 Task: Add the task  Develop a new online marketplace for real estate to the section Cross-functional Collaboration Sprint in the project AgilePulse and add a Due Date to the respective task as 2024/04/04
Action: Mouse moved to (61, 310)
Screenshot: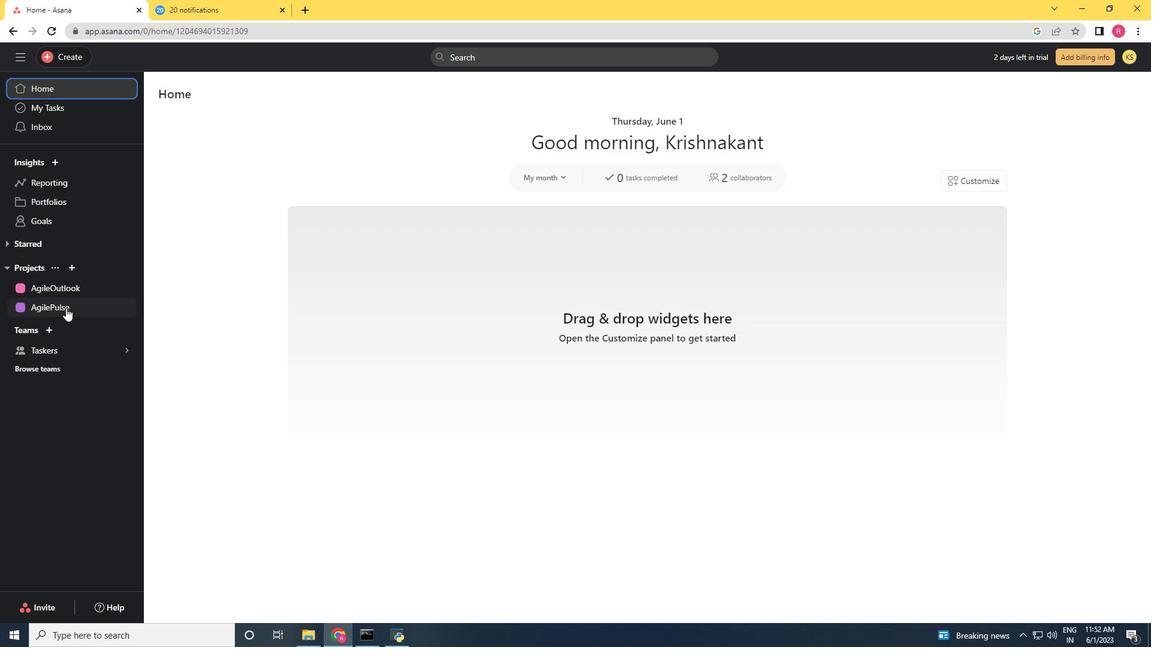 
Action: Mouse pressed left at (61, 310)
Screenshot: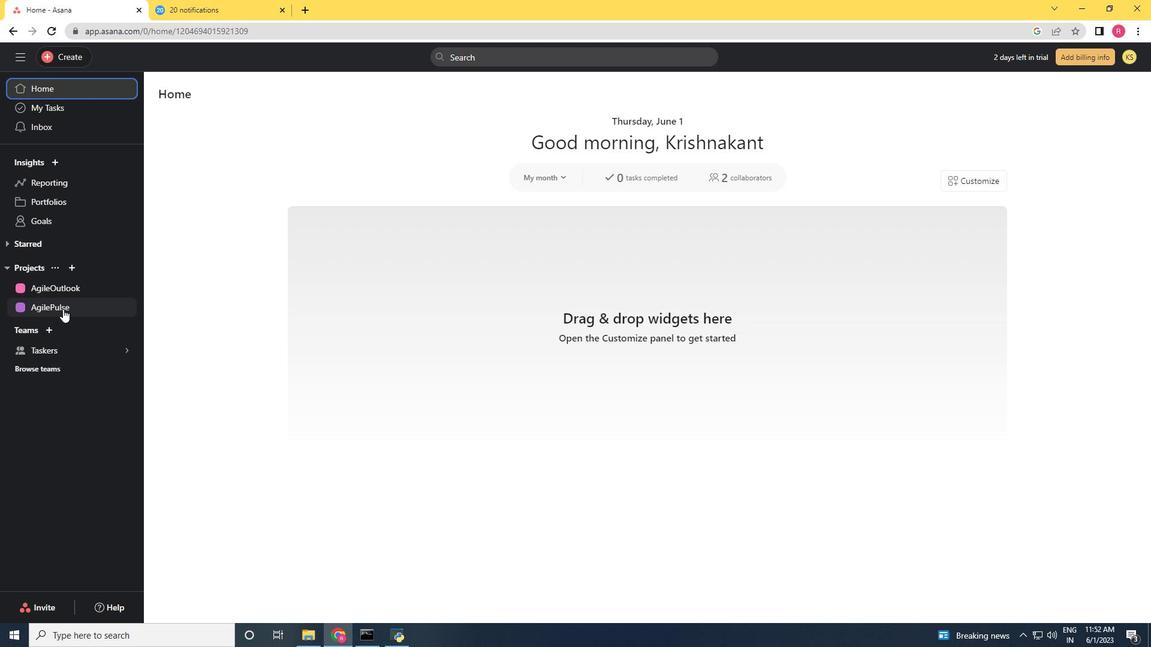 
Action: Mouse moved to (743, 411)
Screenshot: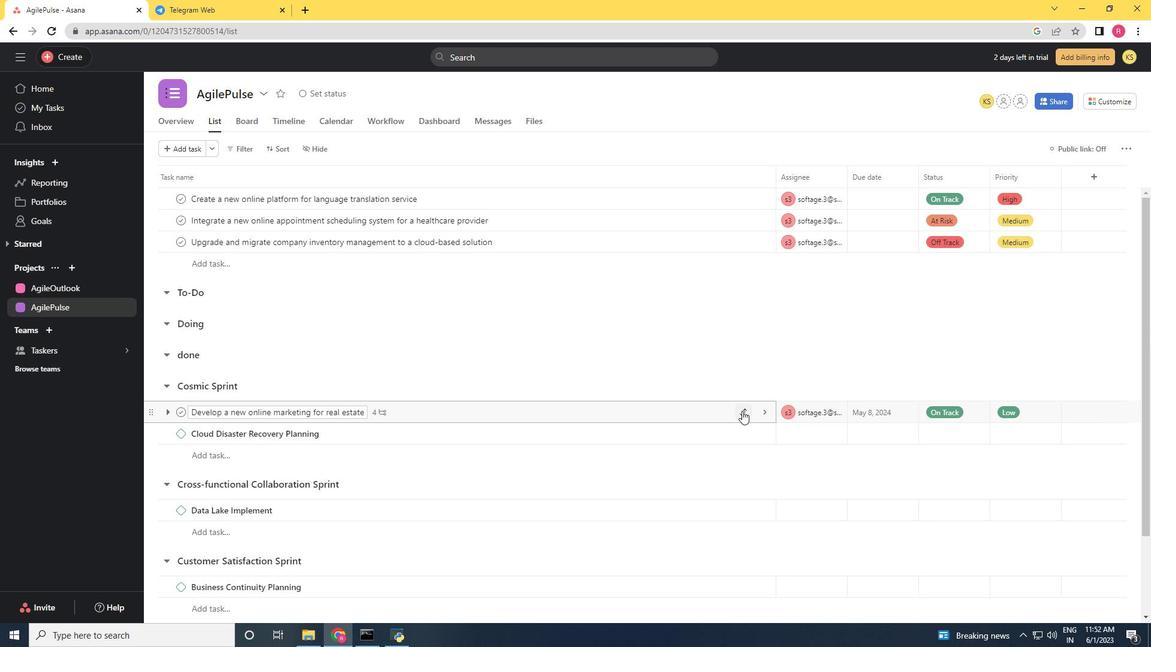 
Action: Mouse pressed left at (743, 411)
Screenshot: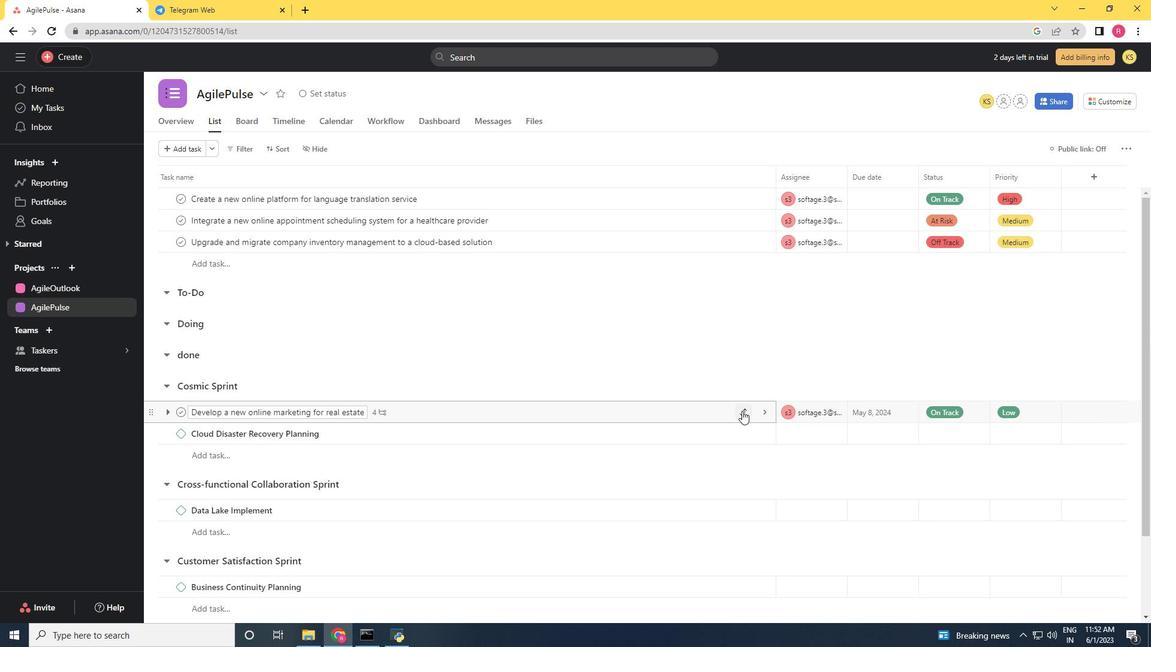 
Action: Mouse moved to (661, 341)
Screenshot: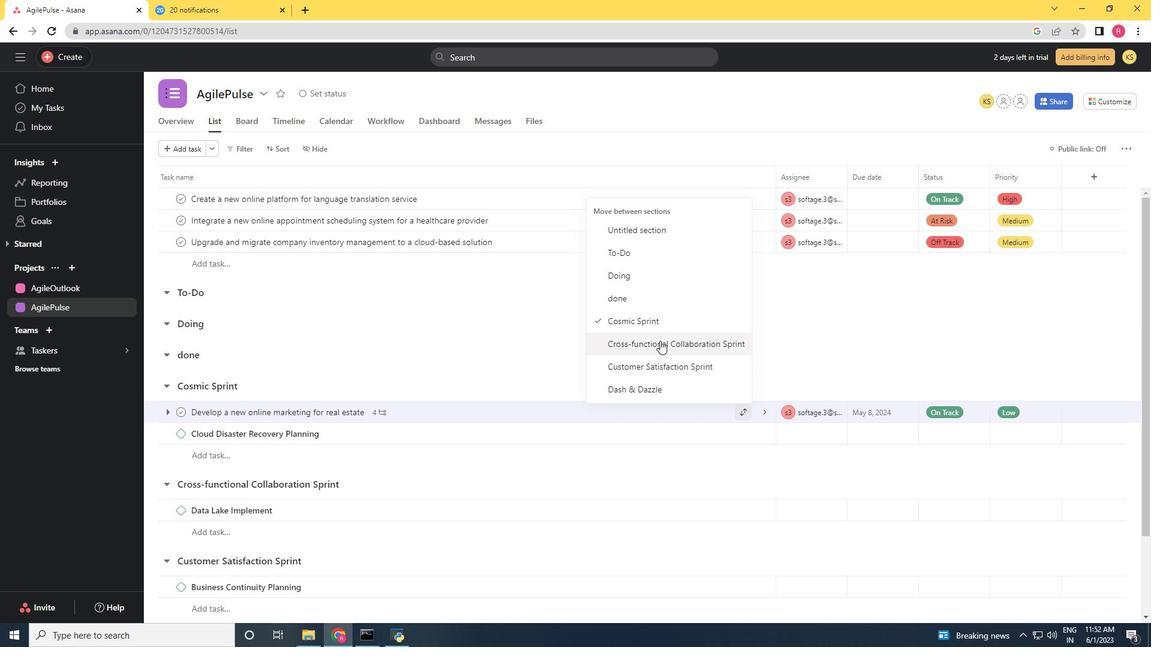 
Action: Mouse pressed left at (661, 341)
Screenshot: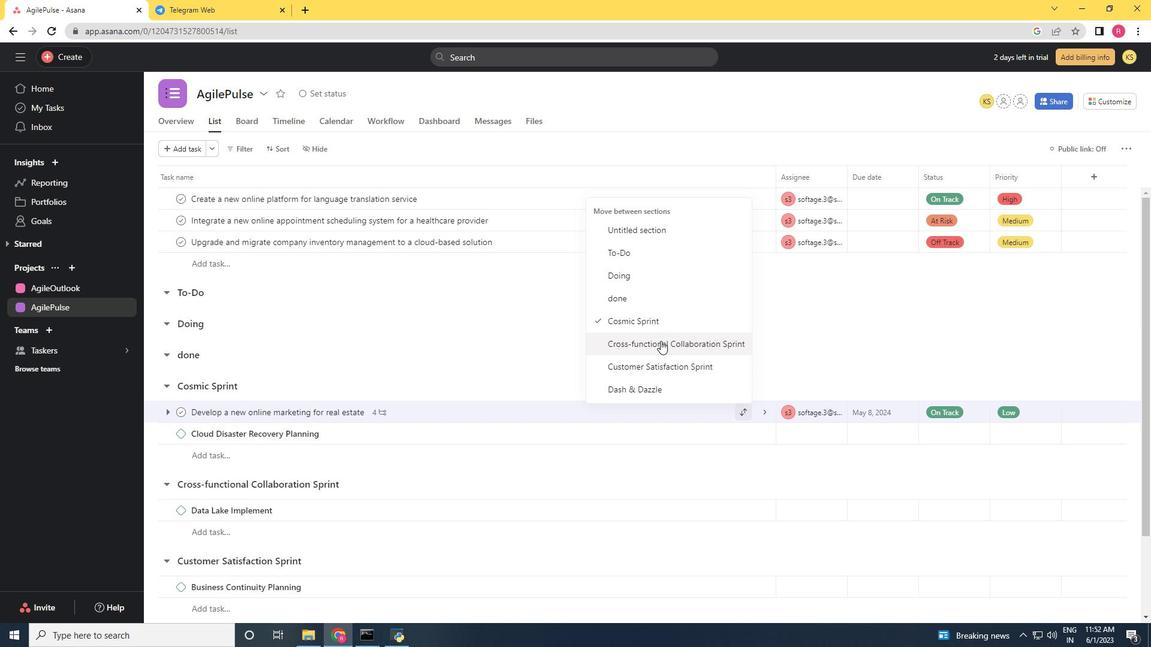 
Action: Mouse moved to (616, 489)
Screenshot: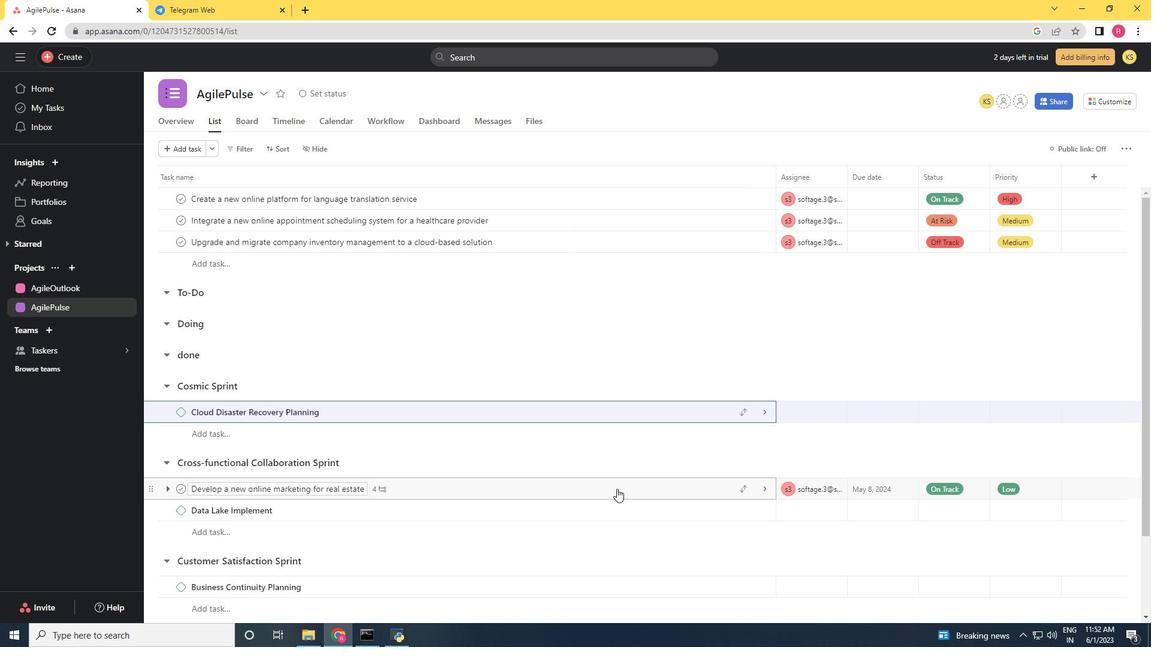 
Action: Mouse pressed left at (616, 489)
Screenshot: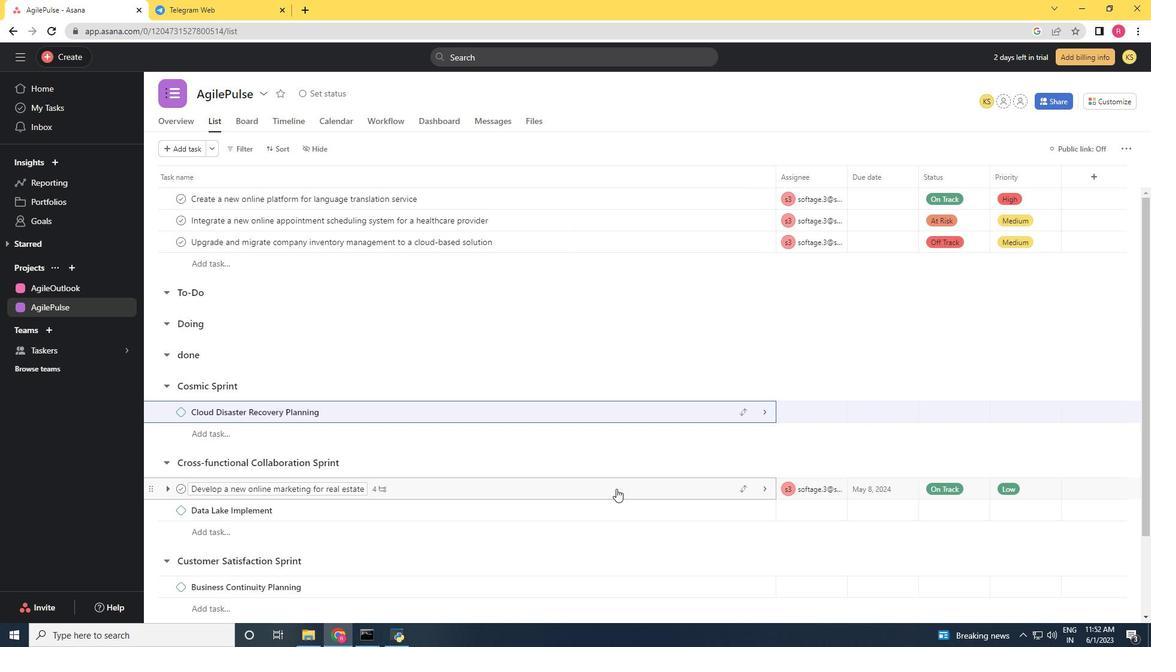 
Action: Mouse moved to (906, 236)
Screenshot: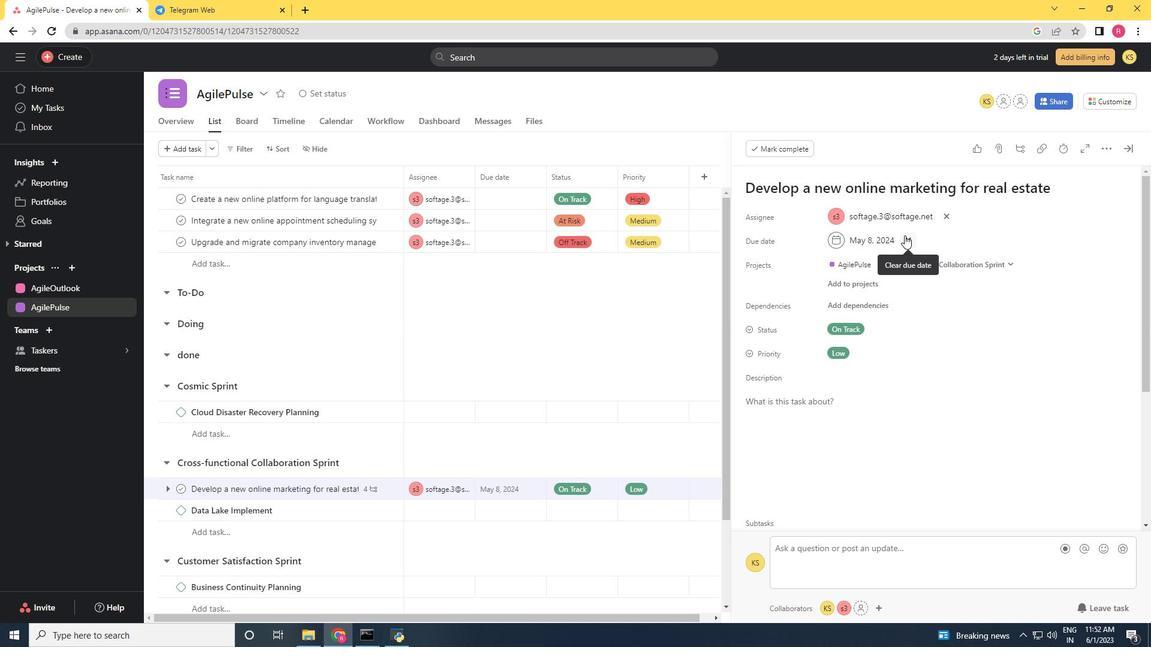
Action: Mouse pressed left at (906, 236)
Screenshot: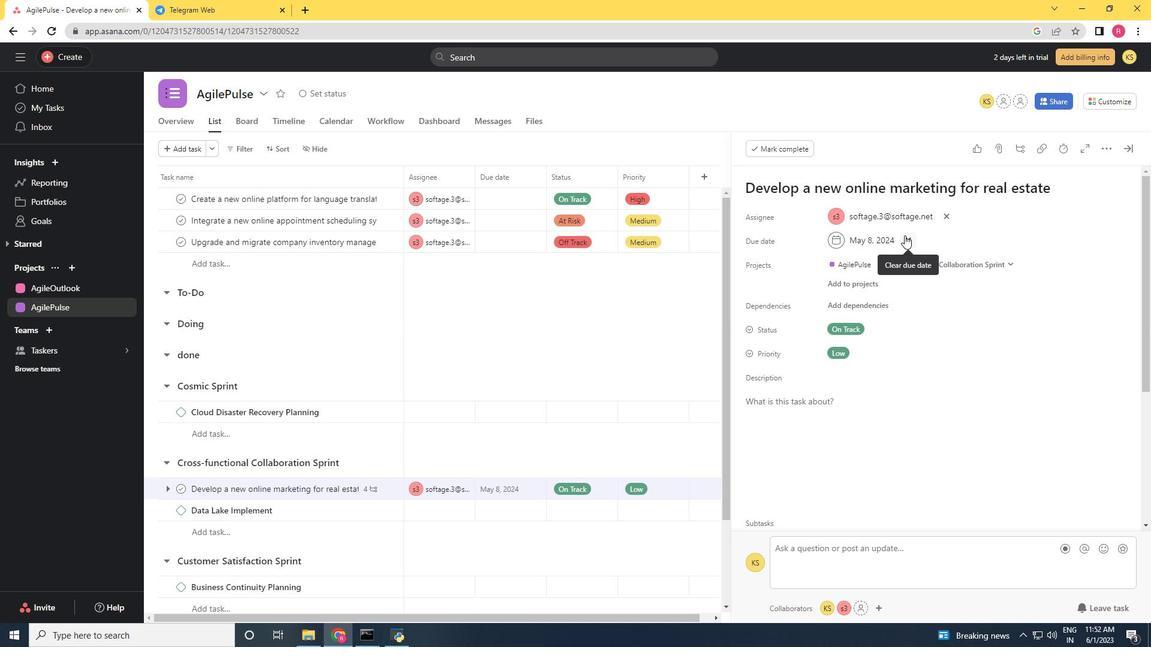 
Action: Mouse moved to (853, 240)
Screenshot: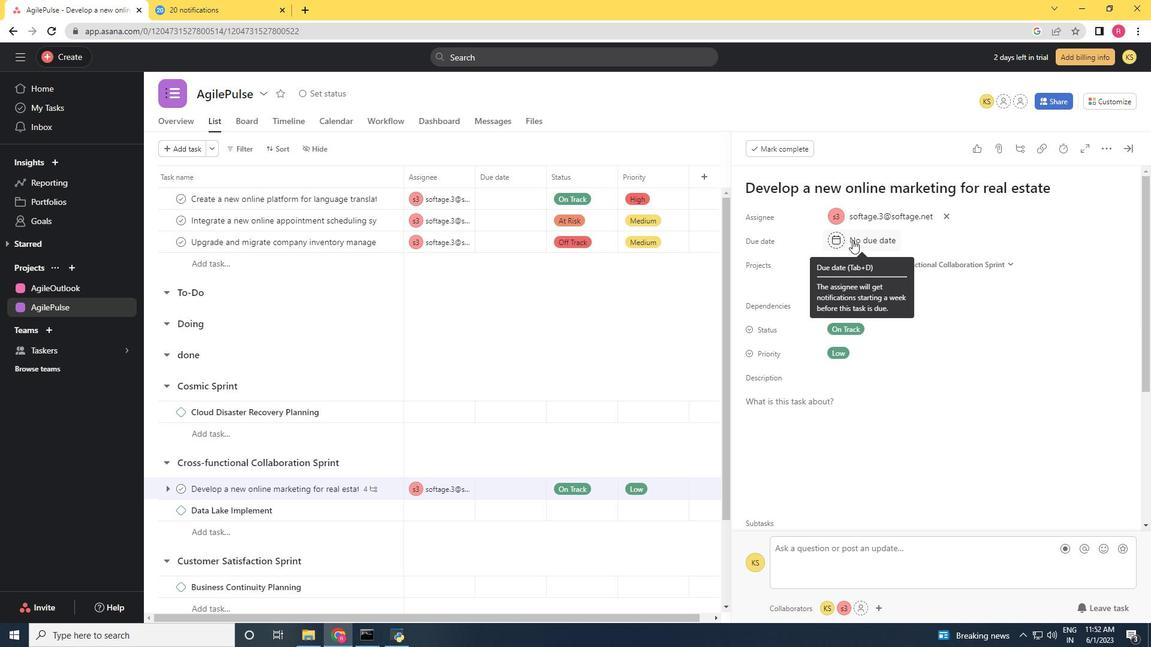 
Action: Mouse pressed left at (853, 240)
Screenshot: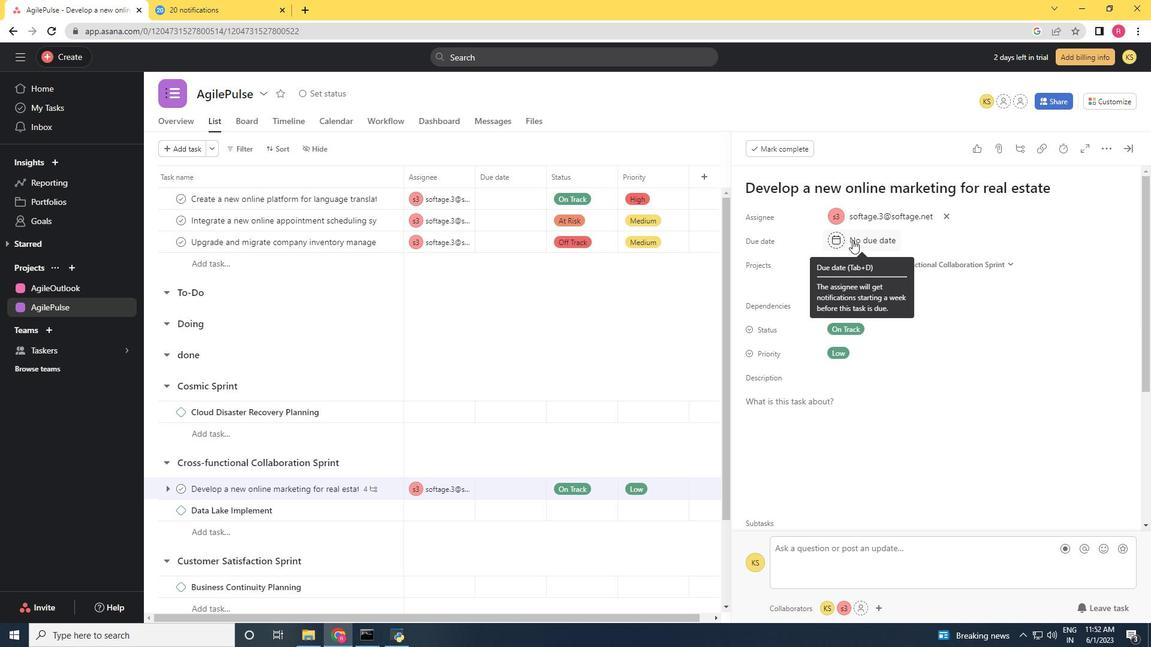 
Action: Mouse moved to (975, 297)
Screenshot: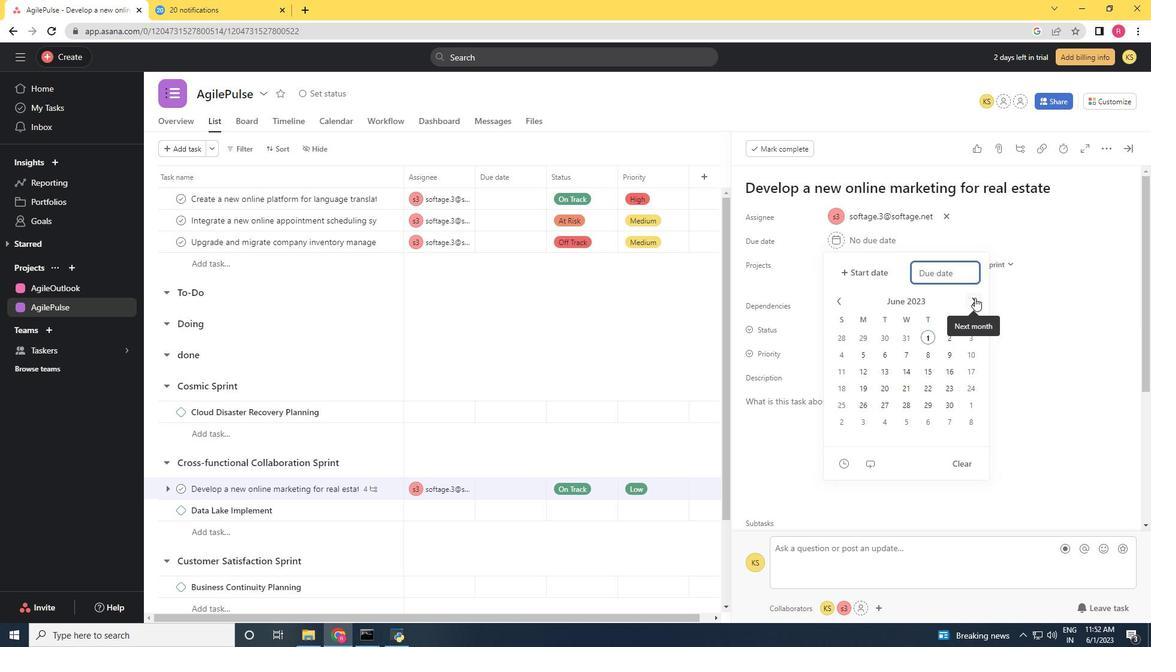 
Action: Mouse pressed left at (975, 297)
Screenshot: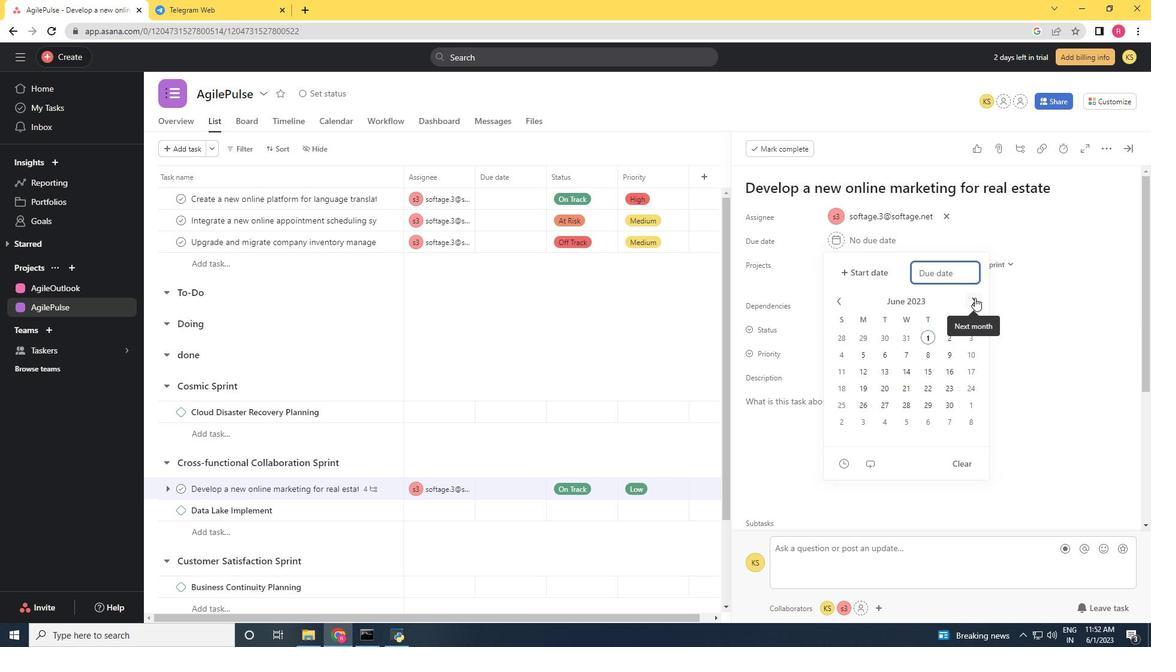 
Action: Mouse moved to (976, 297)
Screenshot: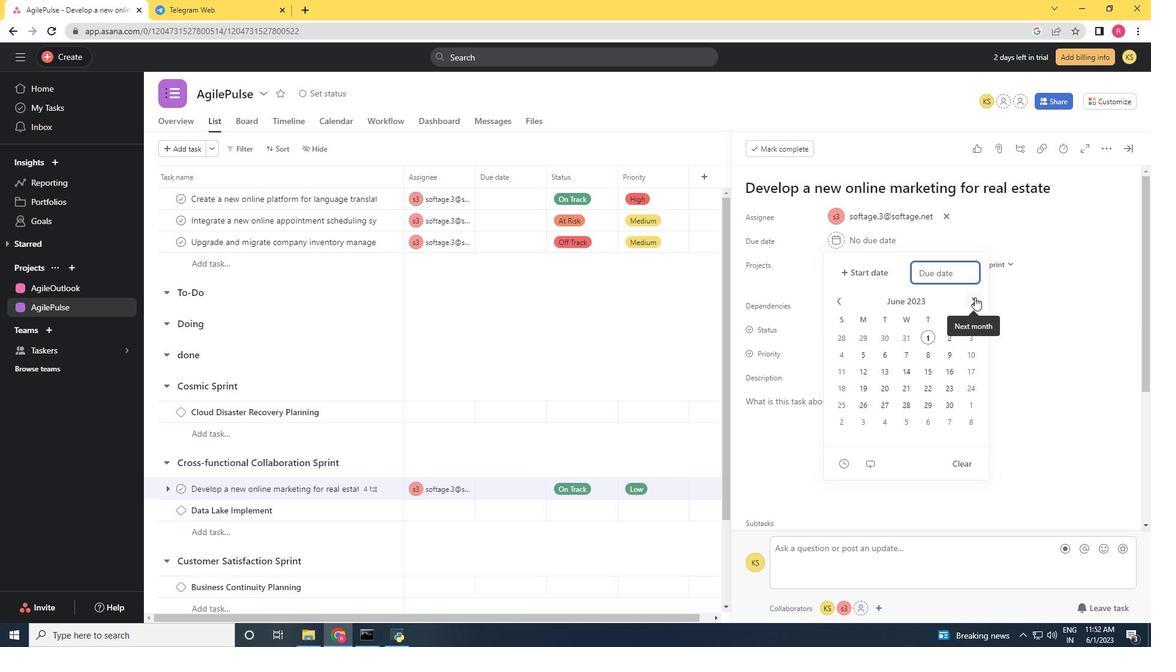 
Action: Mouse pressed left at (976, 297)
Screenshot: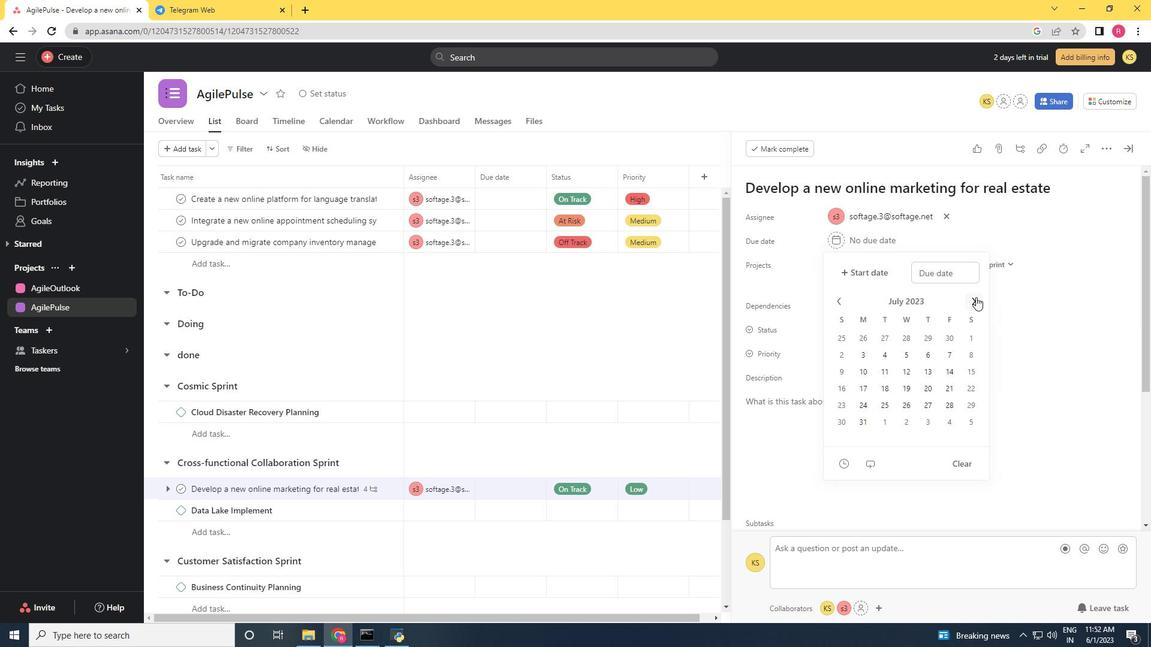 
Action: Mouse pressed left at (976, 297)
Screenshot: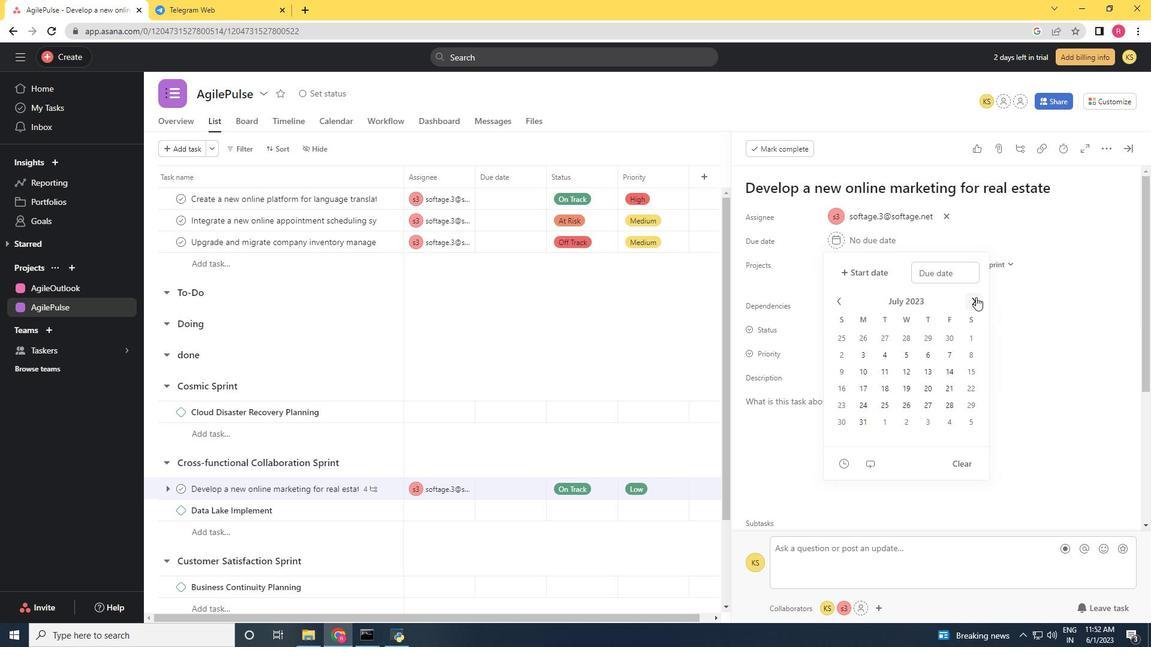 
Action: Mouse pressed left at (976, 297)
Screenshot: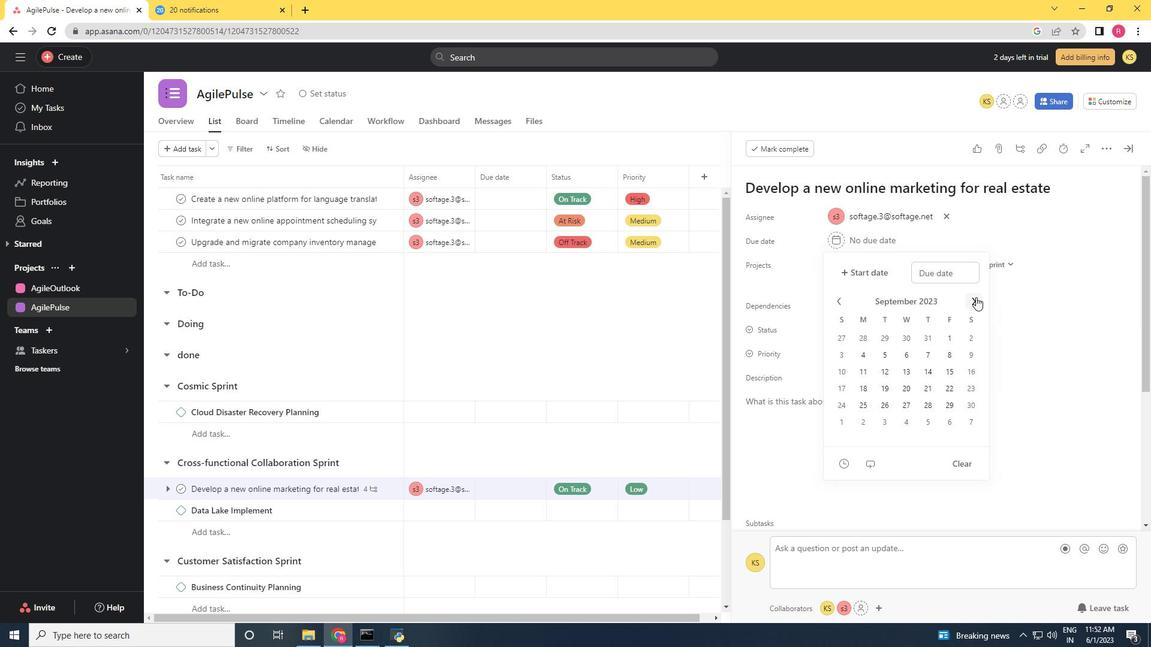 
Action: Mouse pressed left at (976, 297)
Screenshot: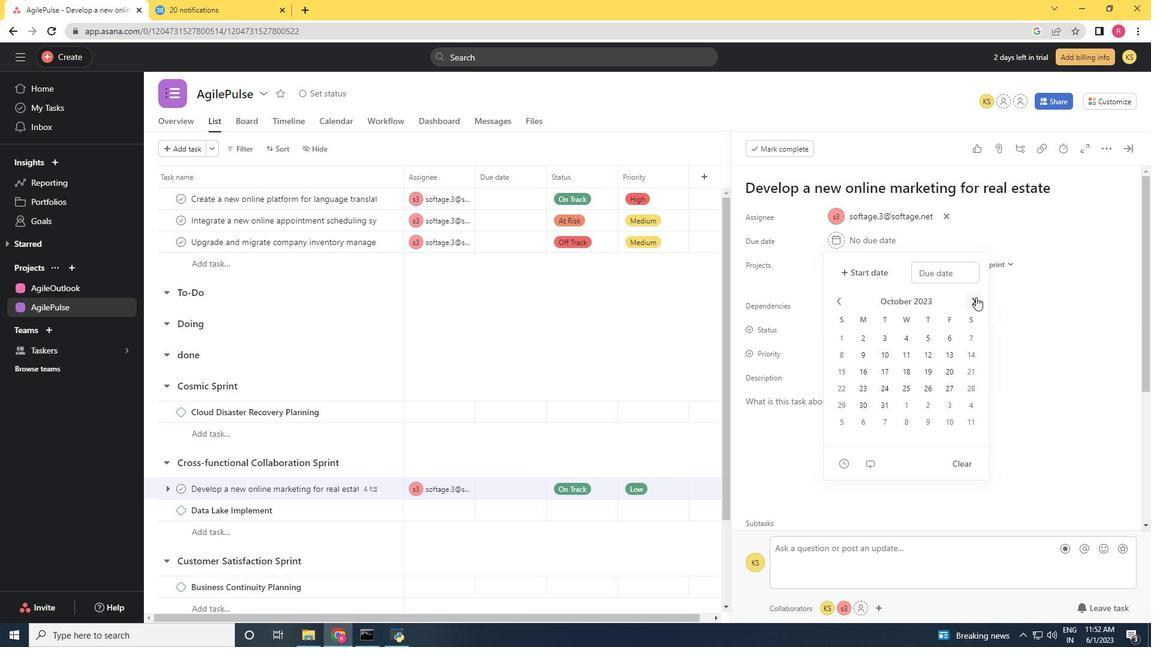 
Action: Mouse pressed left at (976, 297)
Screenshot: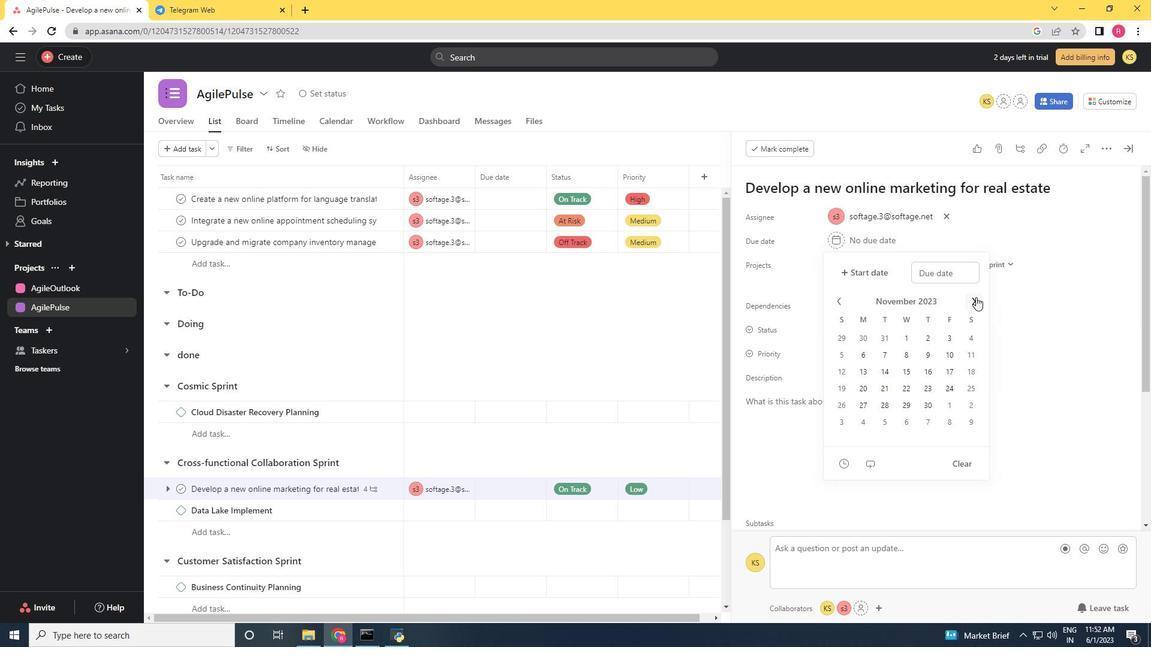 
Action: Mouse pressed left at (976, 297)
Screenshot: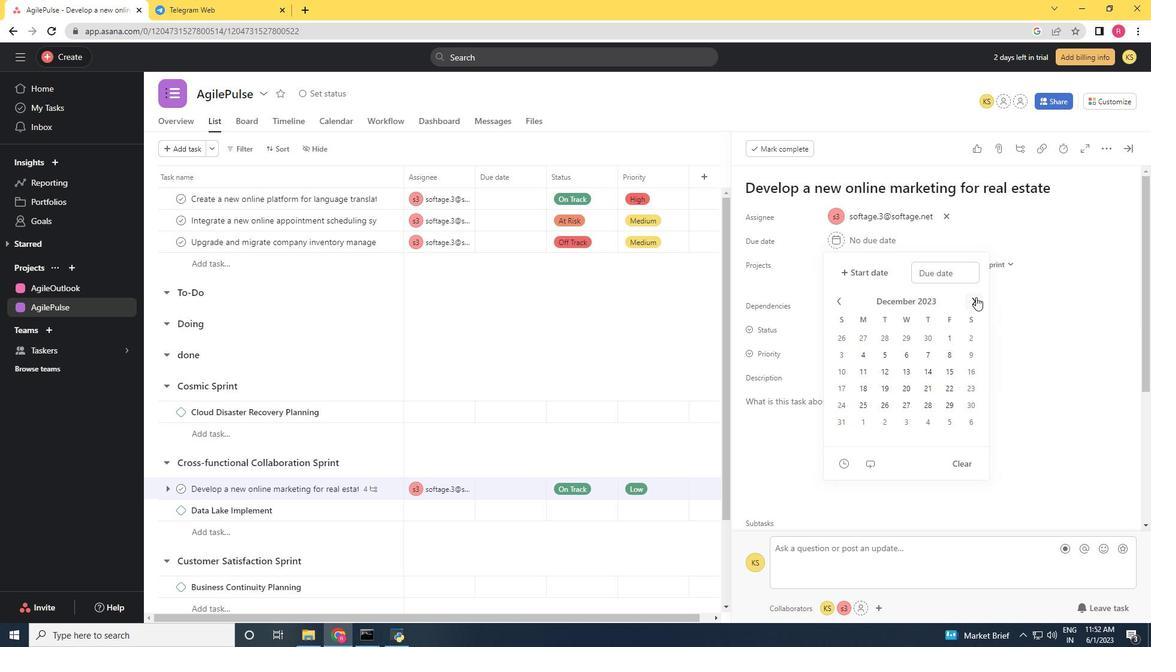 
Action: Mouse moved to (977, 297)
Screenshot: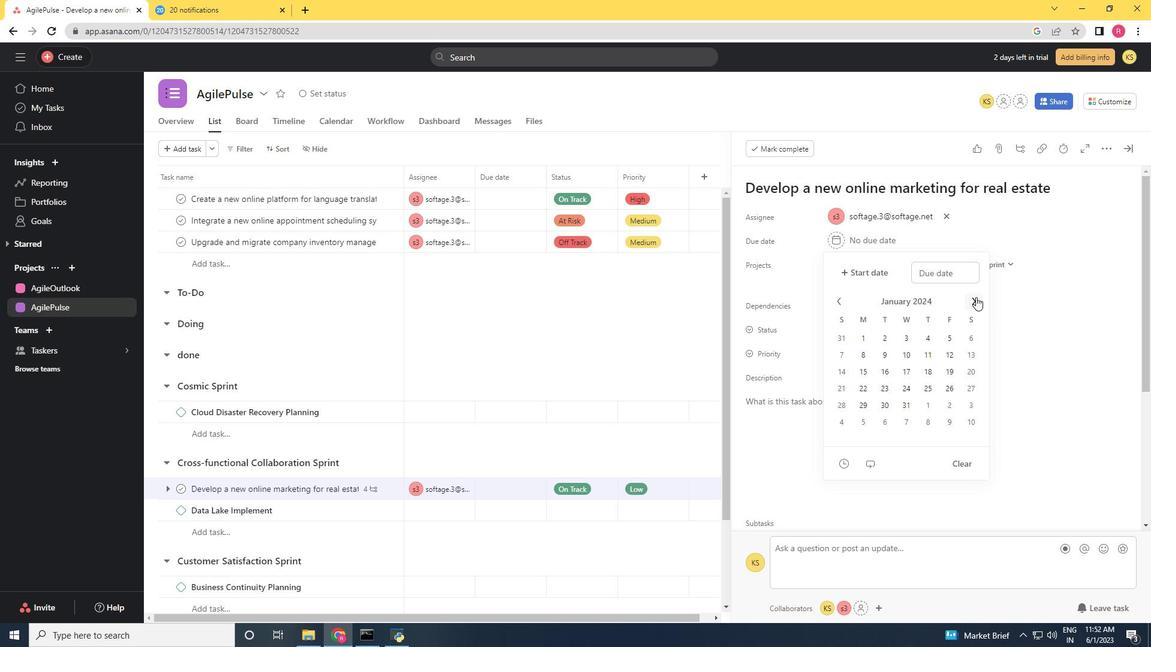 
Action: Mouse pressed left at (977, 297)
Screenshot: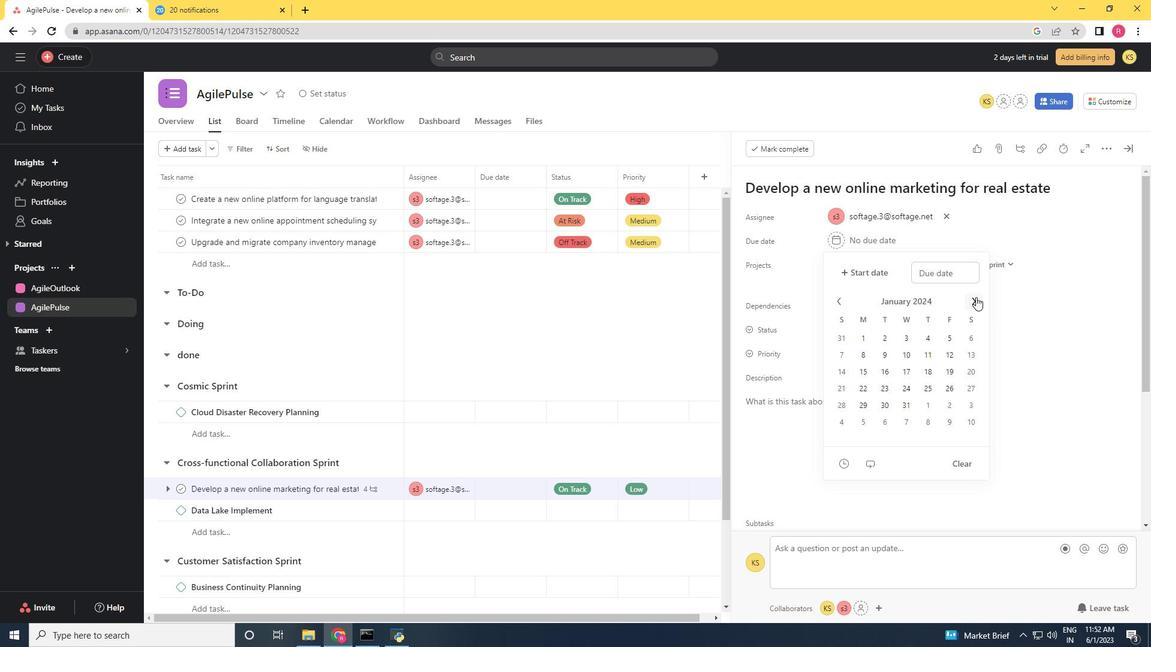 
Action: Mouse moved to (977, 297)
Screenshot: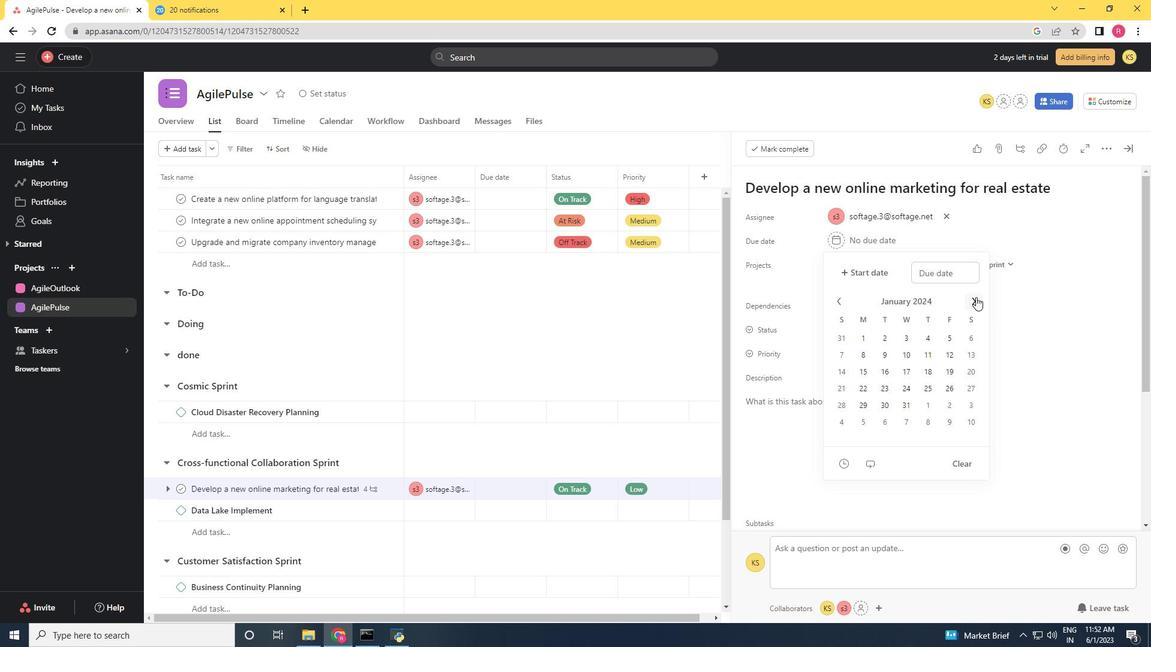 
Action: Mouse pressed left at (977, 297)
Screenshot: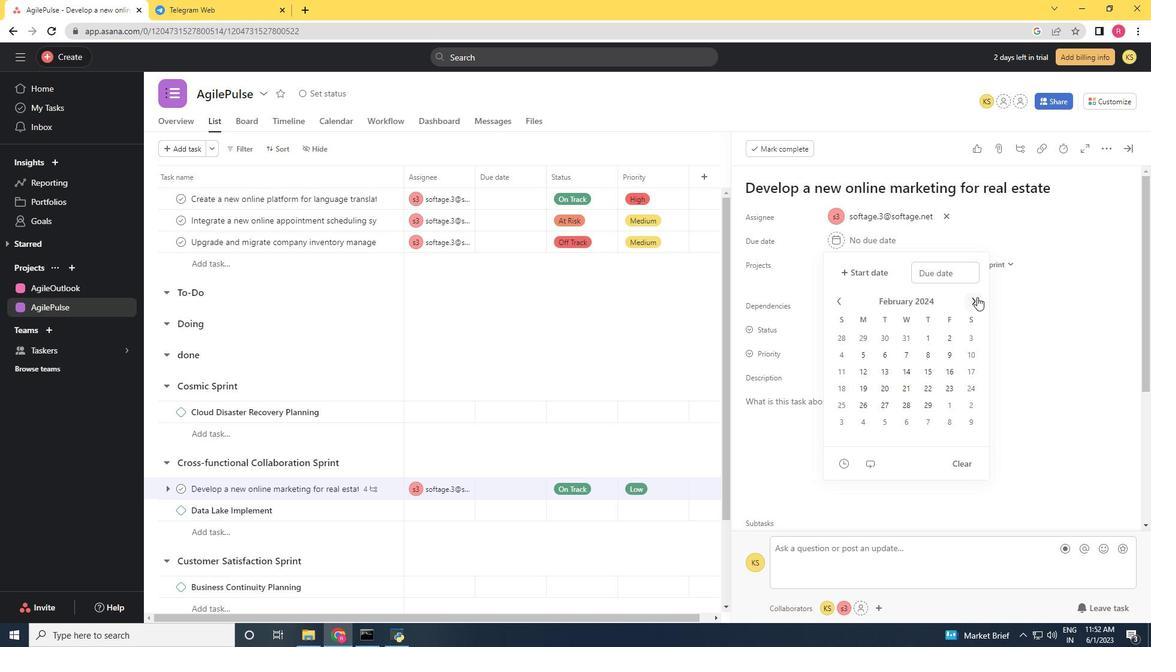 
Action: Mouse moved to (978, 296)
Screenshot: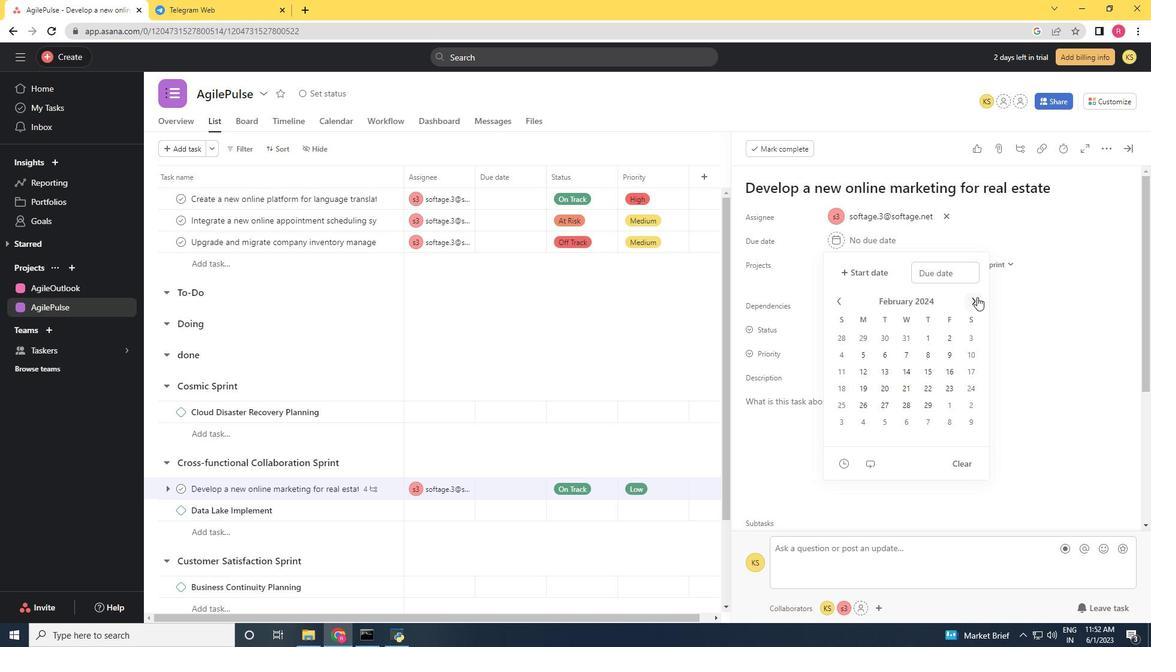 
Action: Mouse pressed left at (978, 296)
Screenshot: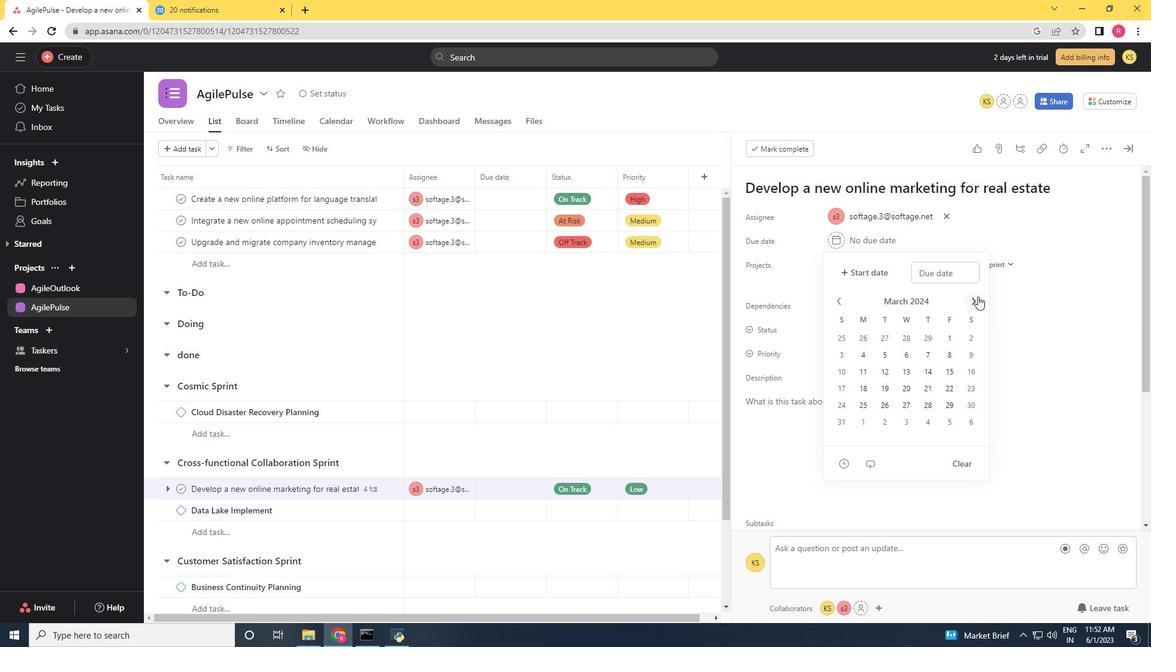 
Action: Mouse moved to (930, 335)
Screenshot: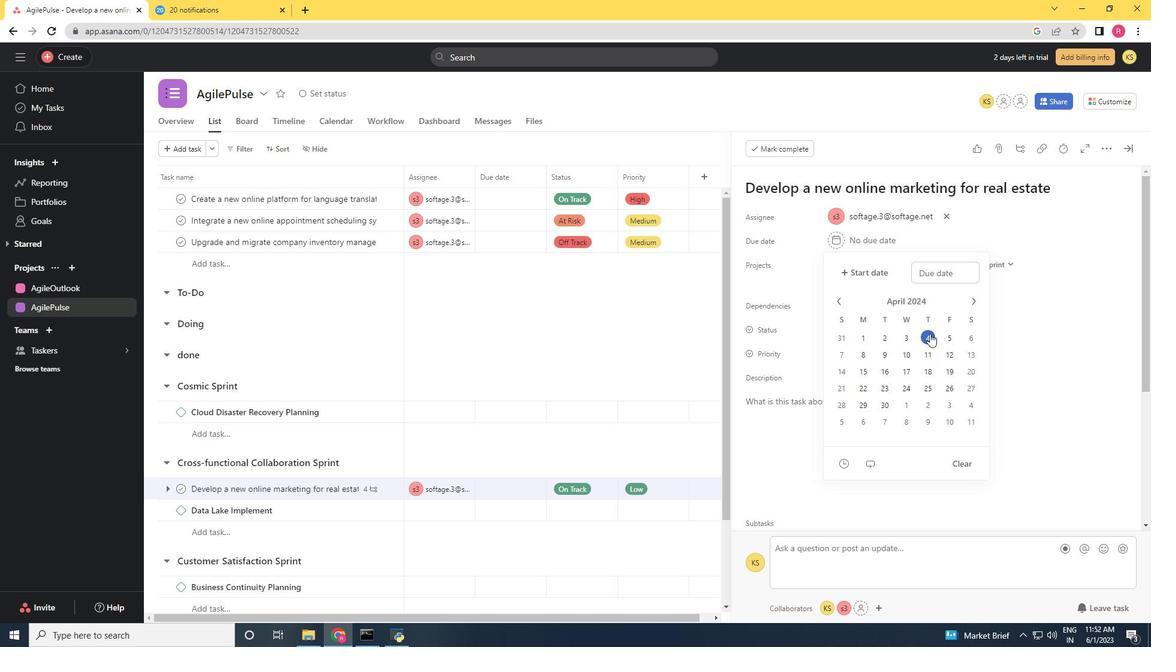 
Action: Mouse pressed left at (930, 335)
Screenshot: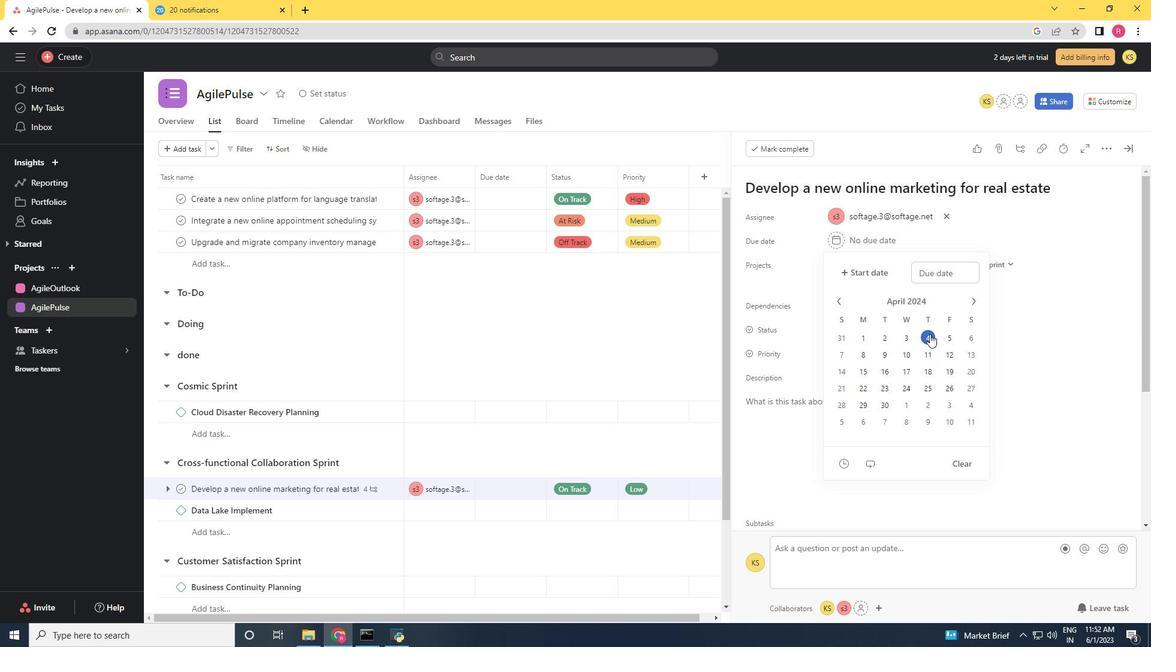 
Action: Mouse moved to (1051, 356)
Screenshot: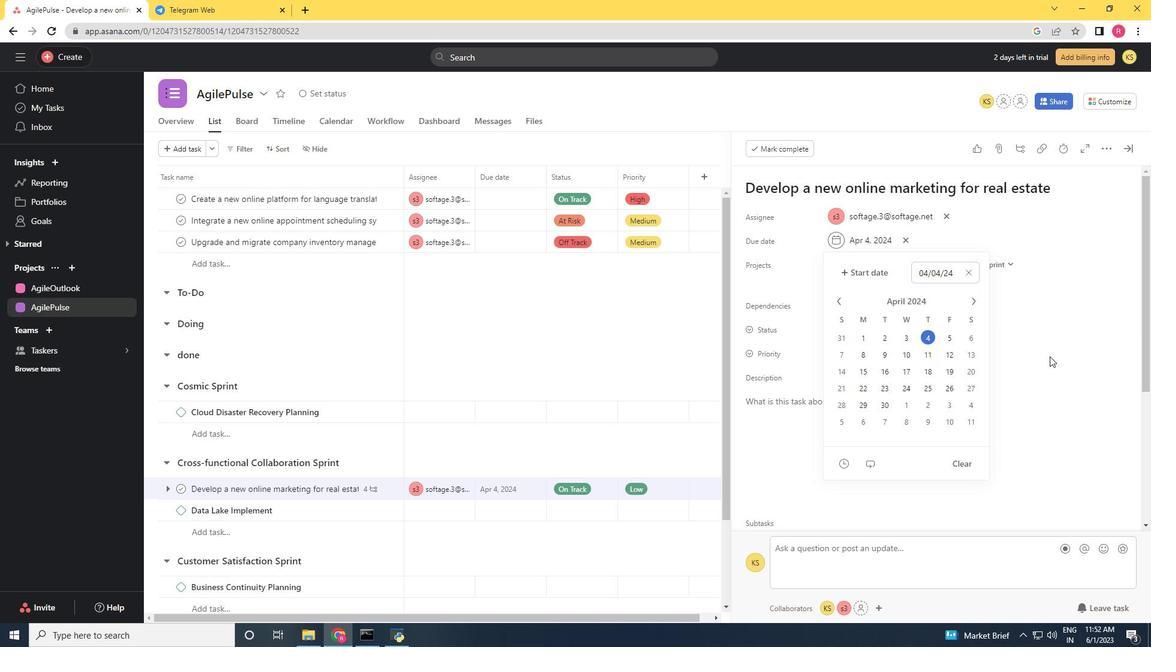 
Action: Mouse pressed left at (1051, 356)
Screenshot: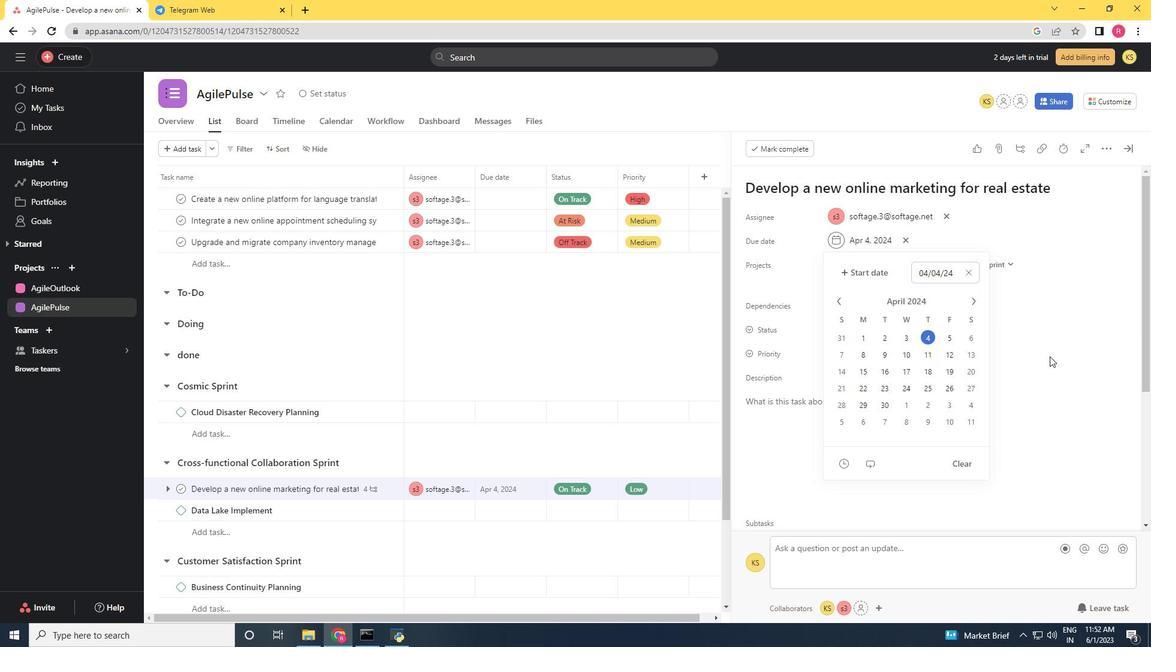 
Action: Mouse moved to (1134, 154)
Screenshot: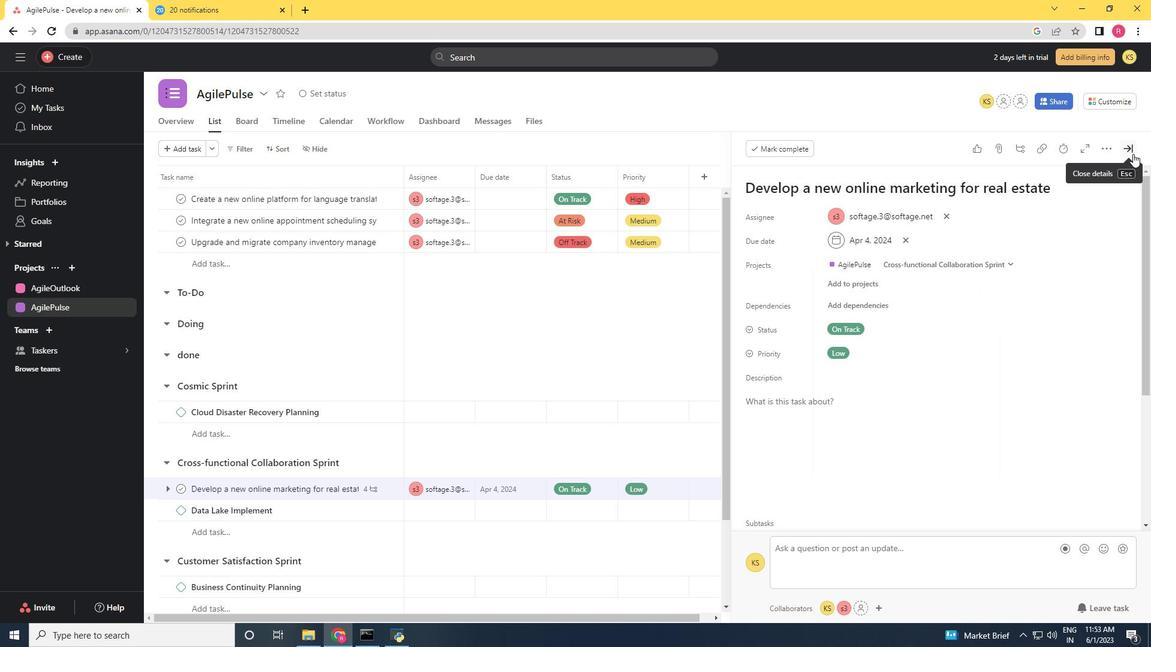 
Action: Mouse pressed left at (1134, 154)
Screenshot: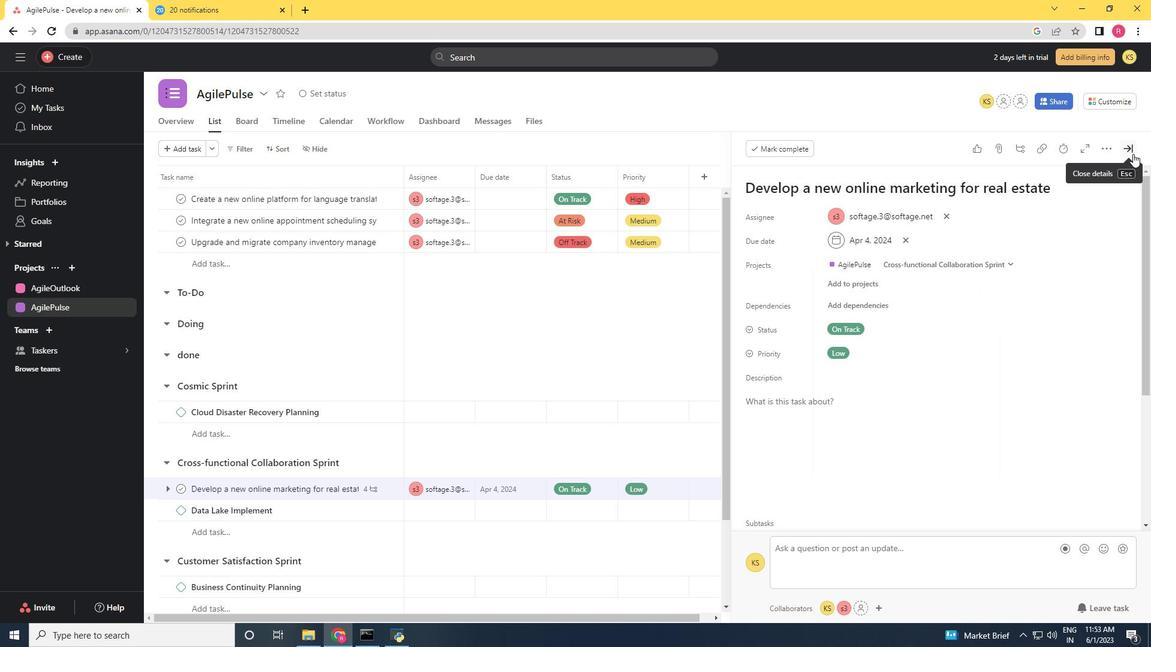 
Action: Mouse moved to (1001, 299)
Screenshot: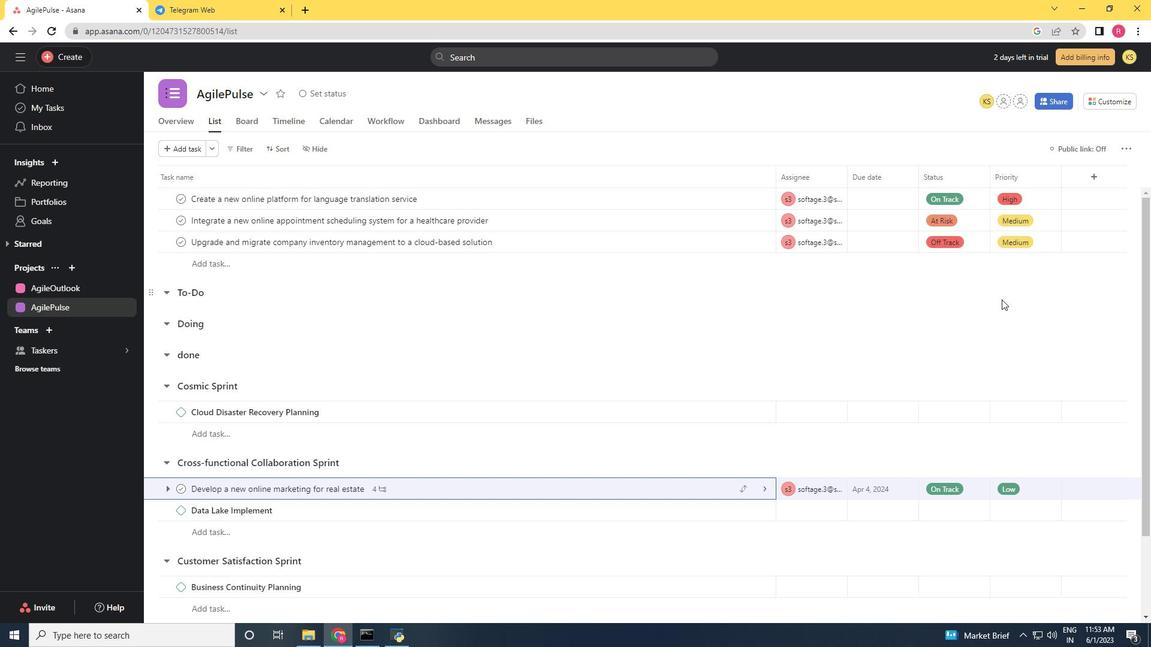 
